 Task: Start in the project AgileCamp the sprint 'Regression Testing Sprint', with a duration of 1 week. Start in the project AgileCamp the sprint 'Regression Testing Sprint', with a duration of 3 weeks. Start in the project AgileCamp the sprint 'Regression Testing Sprint', with a duration of 2 weeks
Action: Mouse moved to (811, 192)
Screenshot: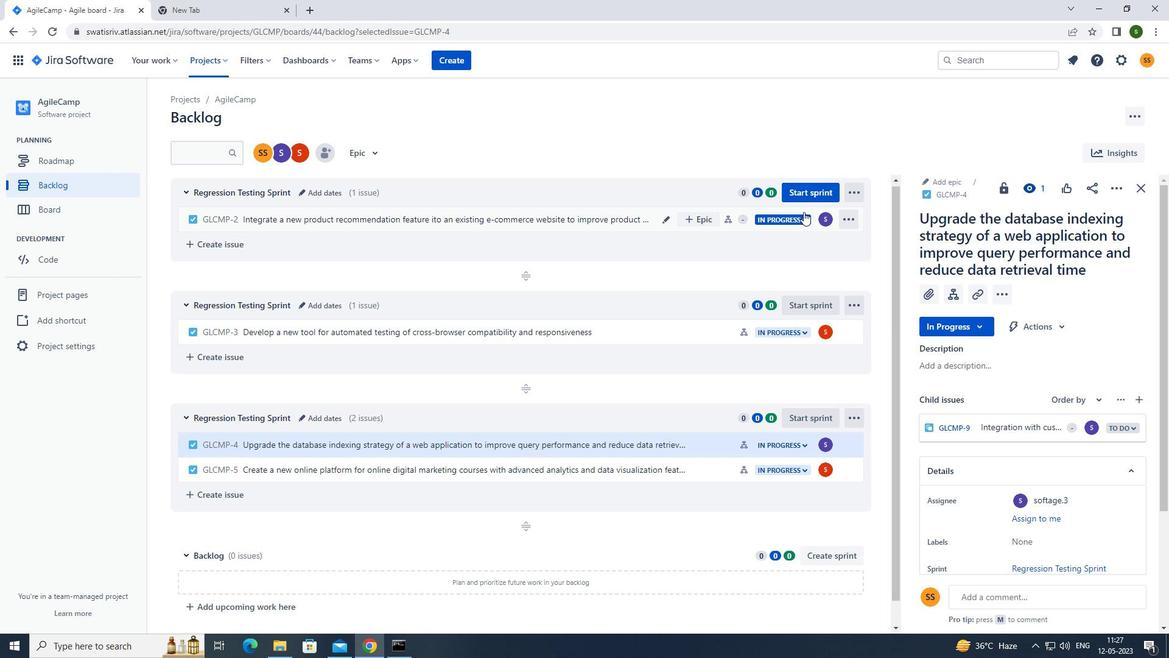 
Action: Mouse pressed left at (811, 192)
Screenshot: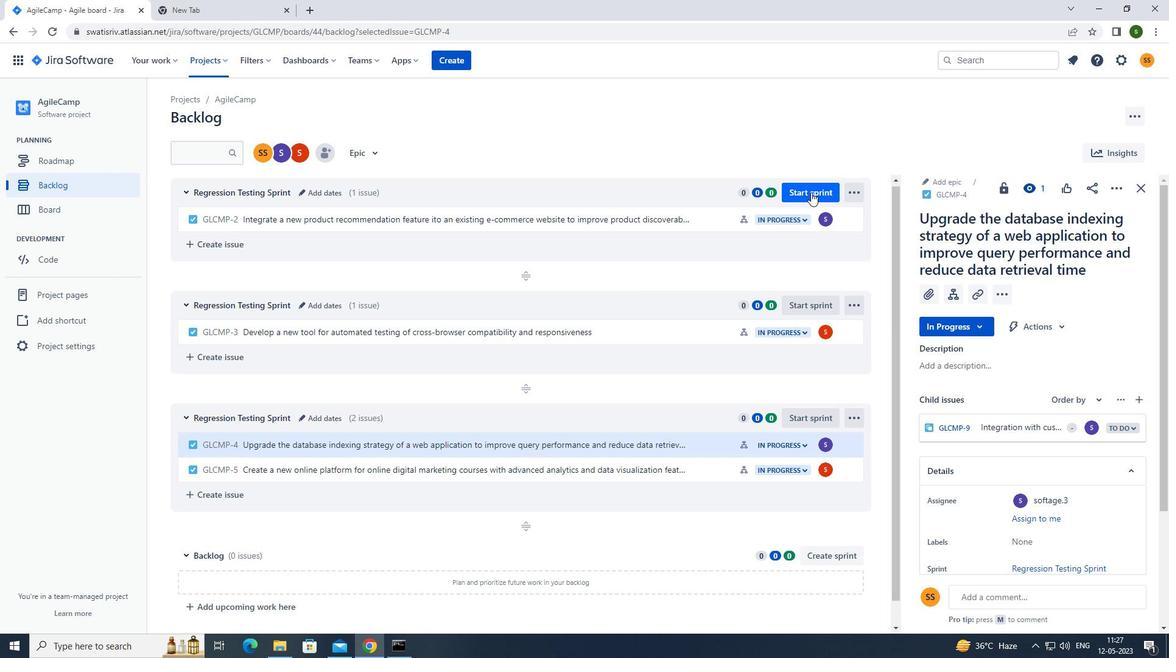 
Action: Mouse moved to (534, 212)
Screenshot: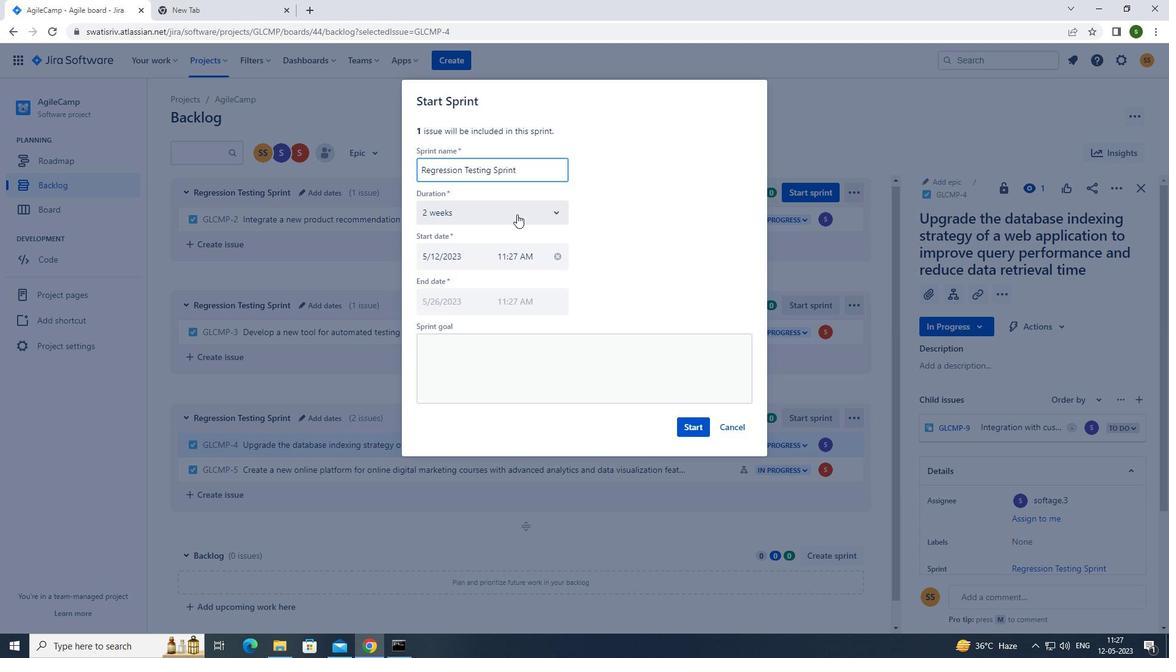
Action: Mouse pressed left at (534, 212)
Screenshot: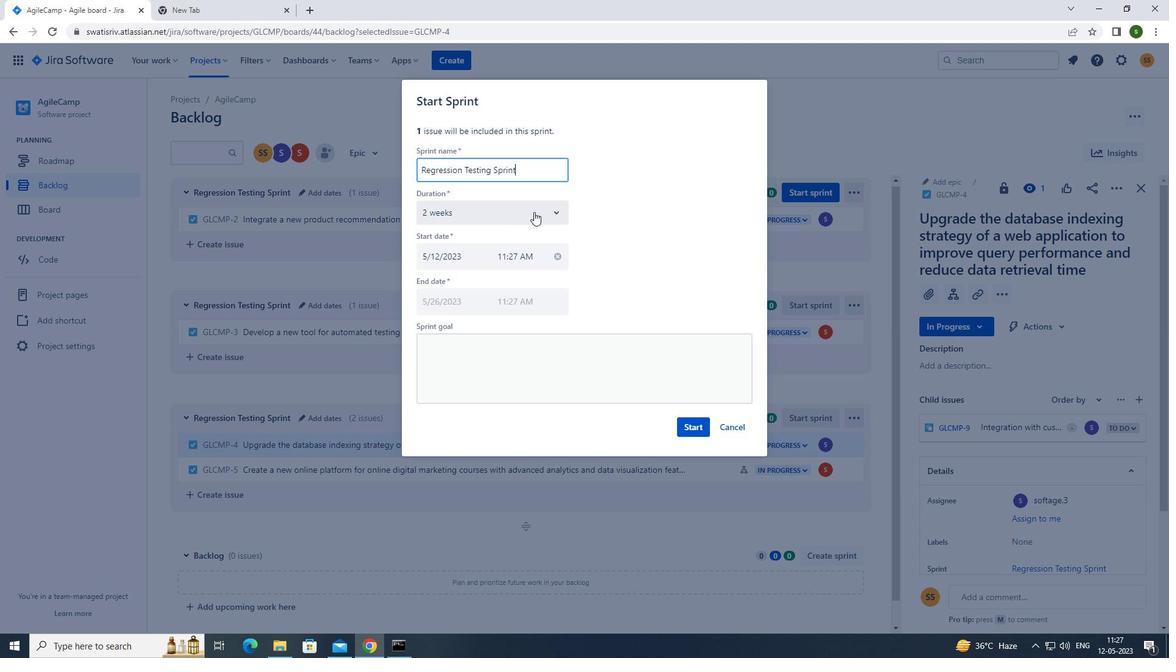 
Action: Mouse moved to (457, 243)
Screenshot: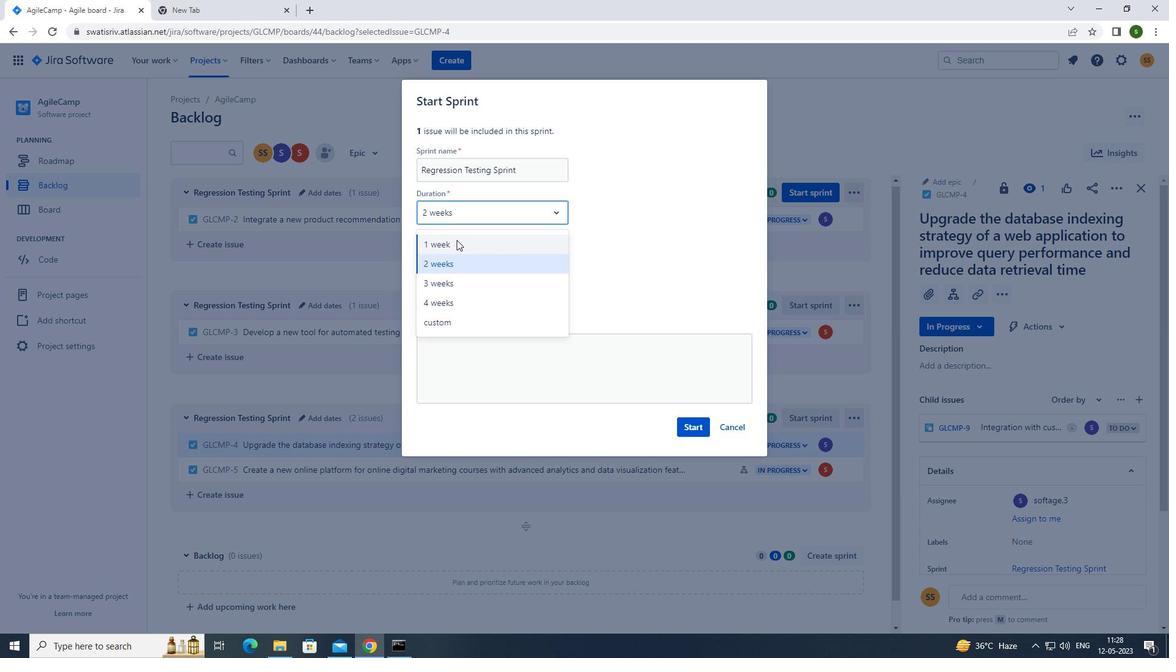 
Action: Mouse pressed left at (457, 243)
Screenshot: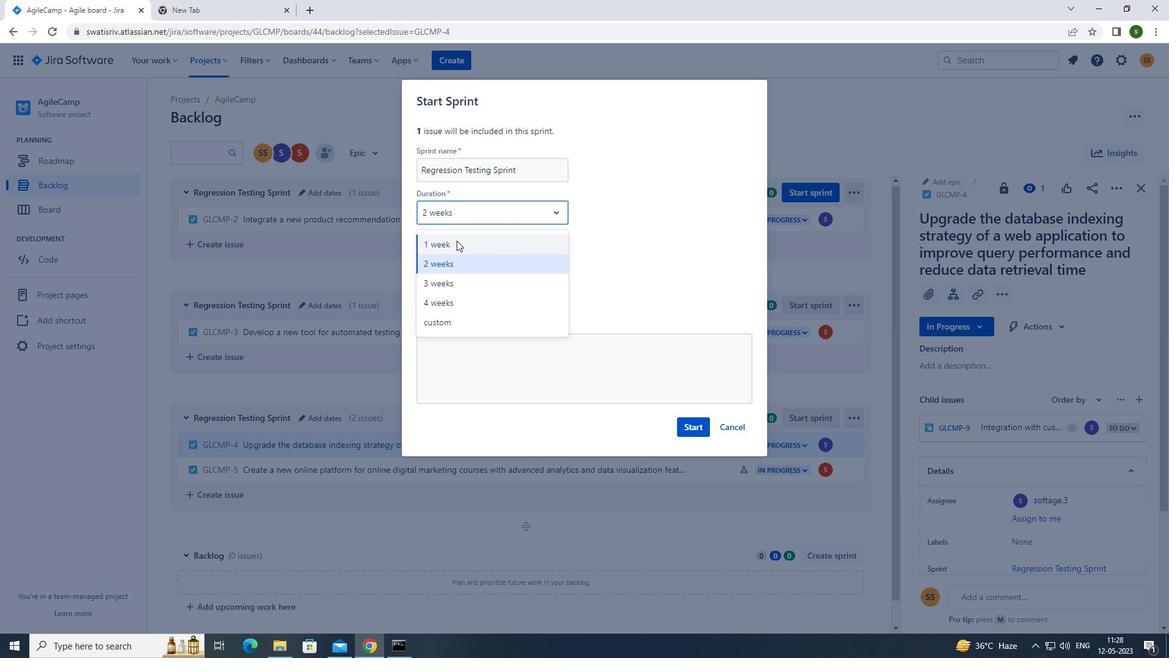 
Action: Mouse moved to (696, 433)
Screenshot: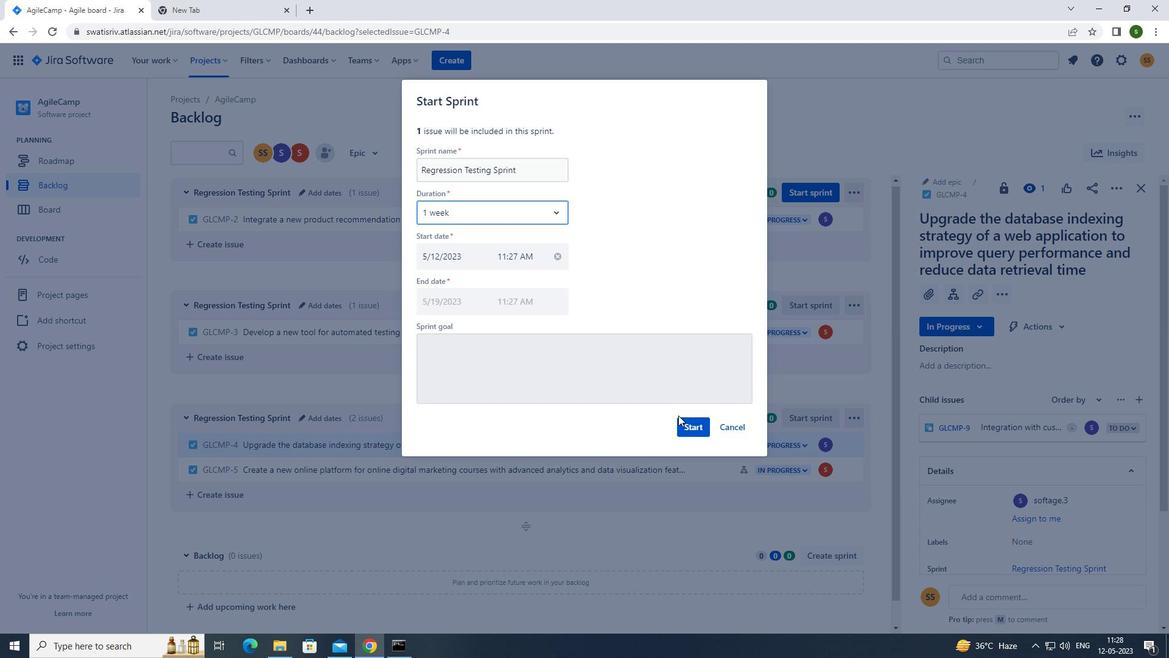 
Action: Mouse pressed left at (696, 433)
Screenshot: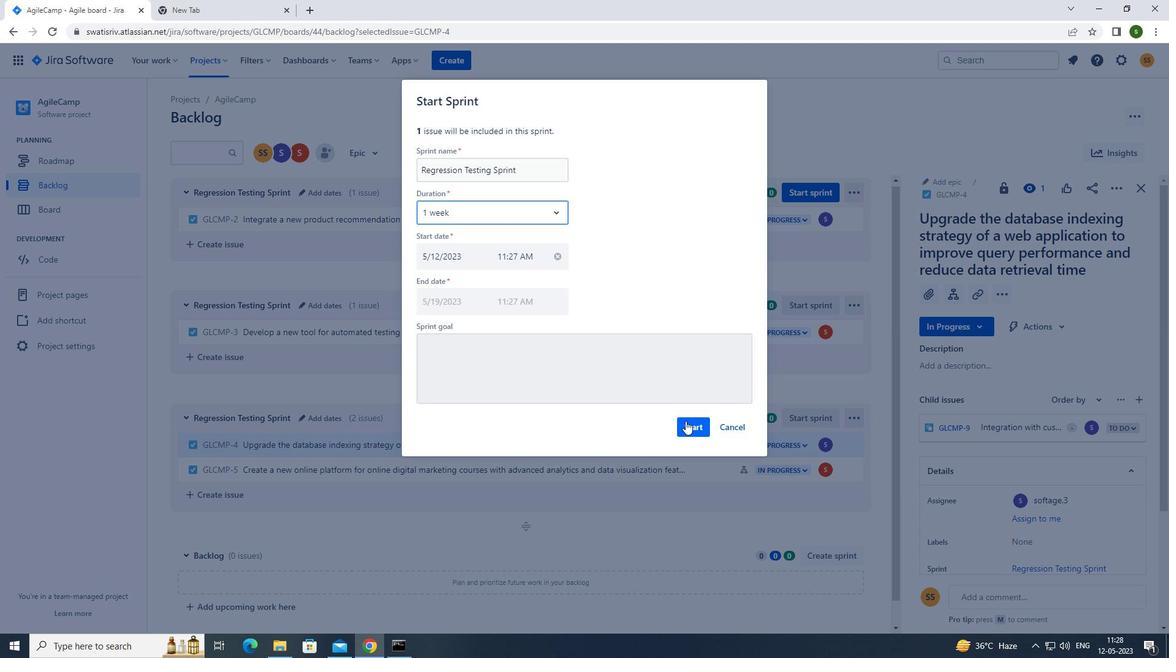 
Action: Mouse moved to (69, 180)
Screenshot: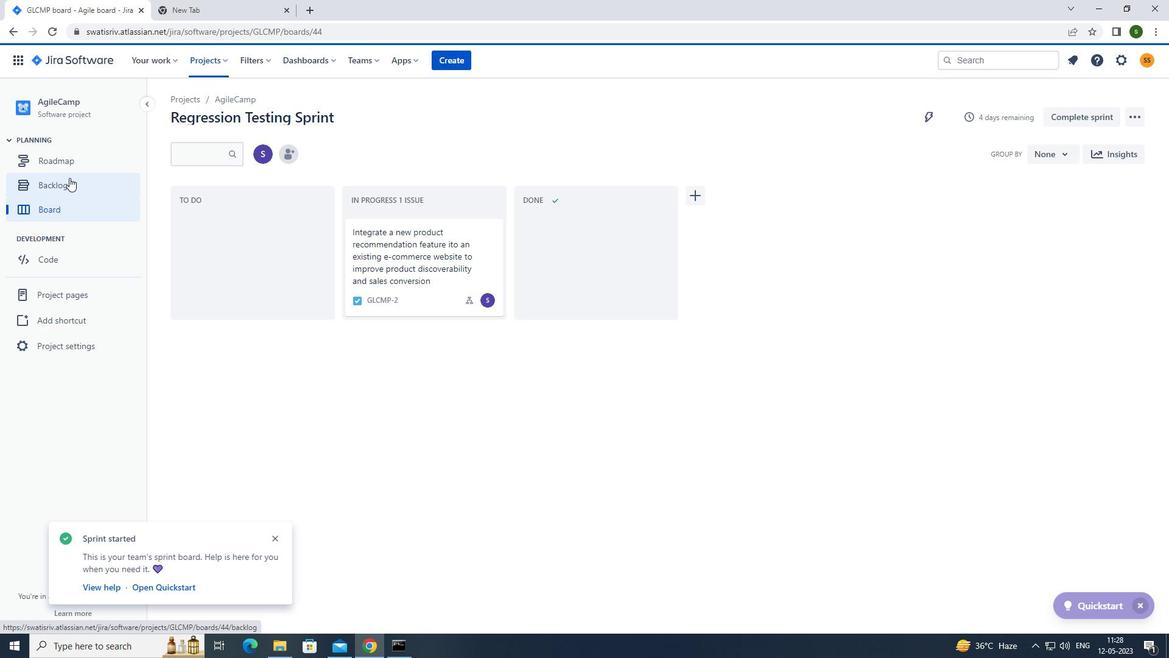 
Action: Mouse pressed left at (69, 180)
Screenshot: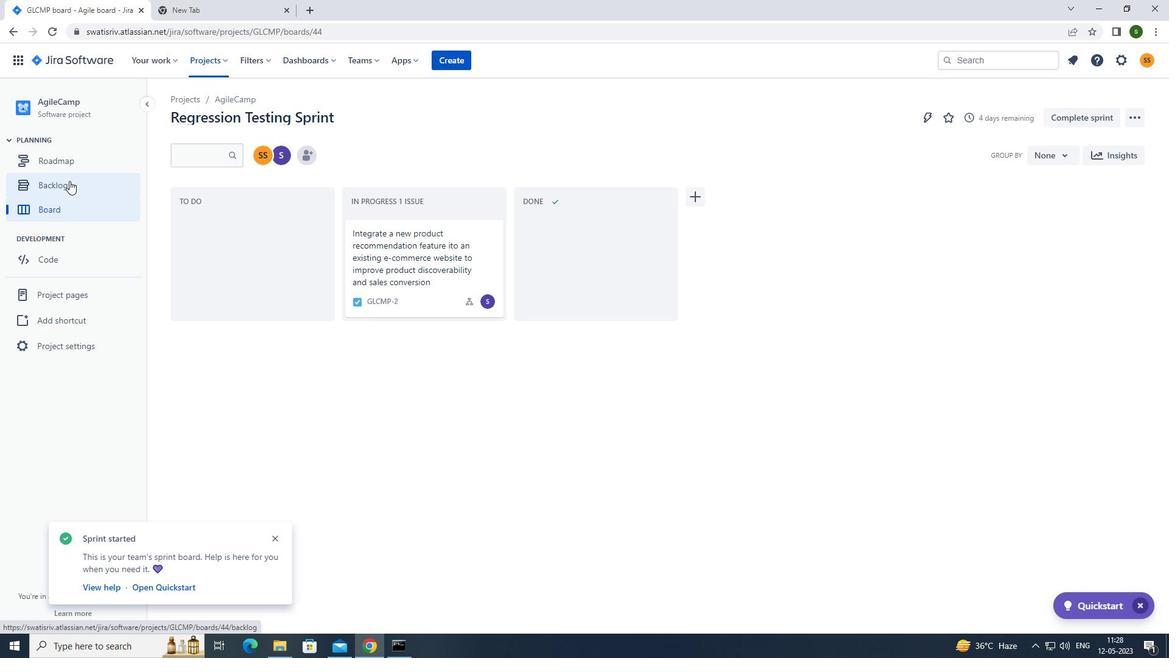 
Action: Mouse moved to (1068, 296)
Screenshot: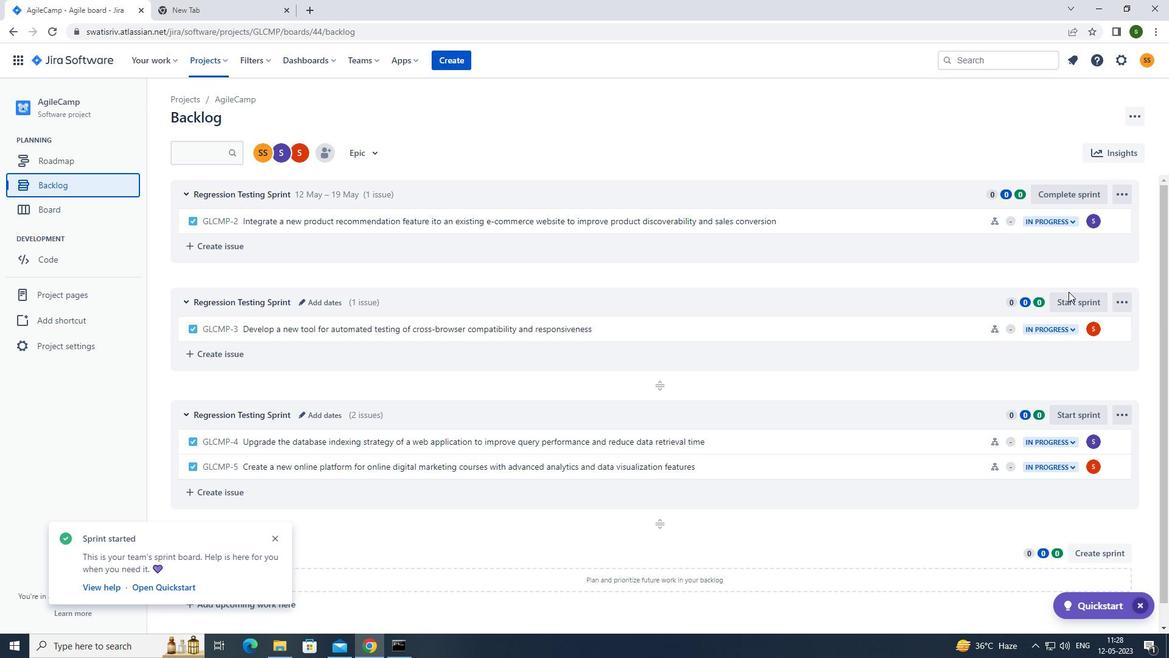 
Action: Mouse pressed left at (1068, 296)
Screenshot: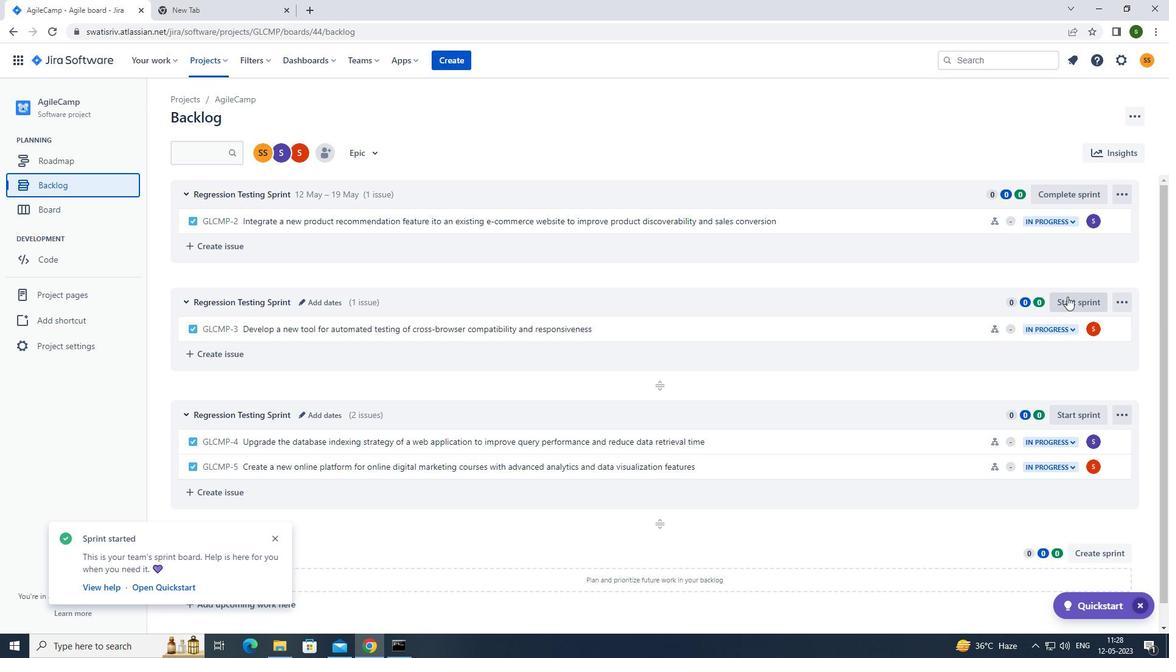 
Action: Mouse moved to (550, 214)
Screenshot: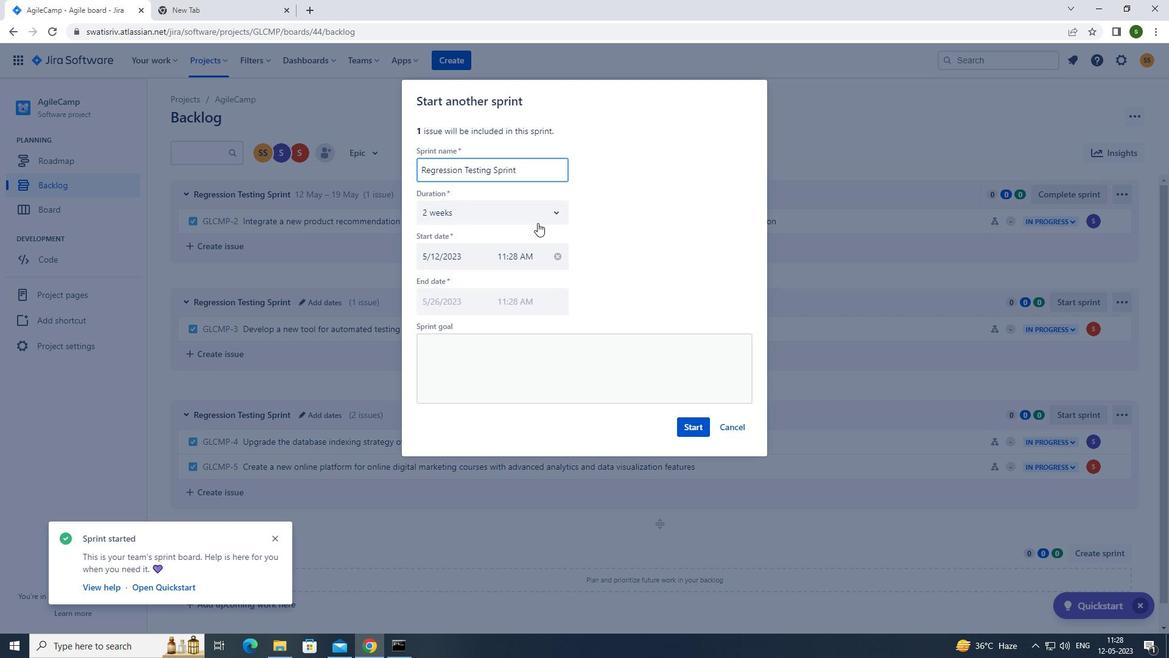
Action: Mouse pressed left at (550, 214)
Screenshot: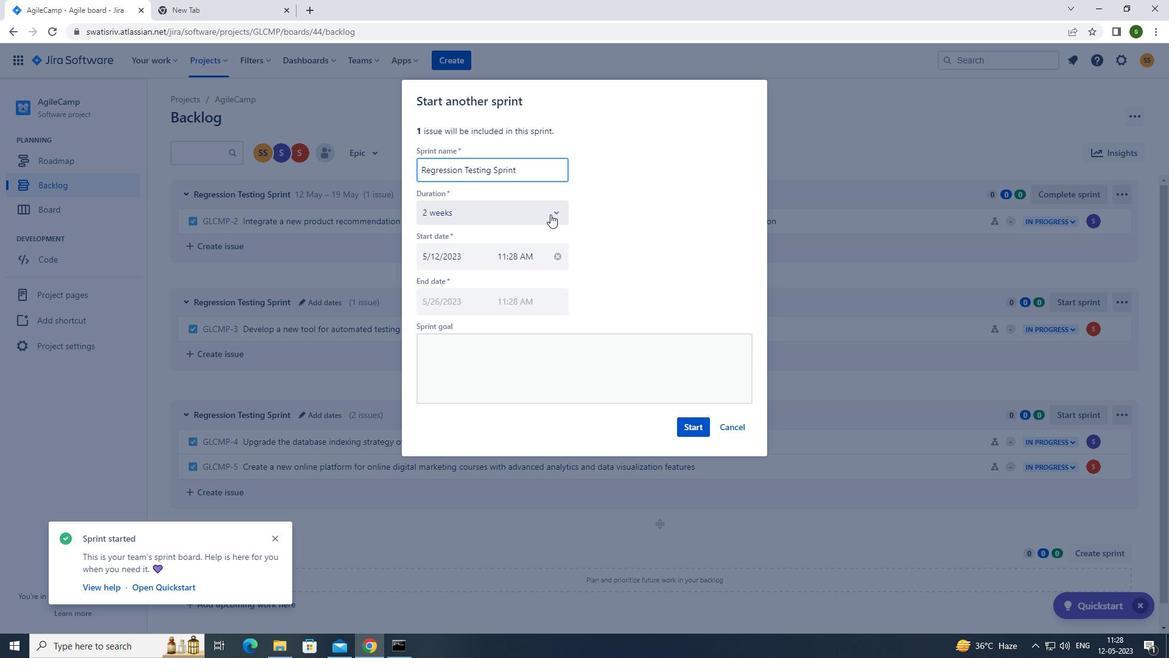 
Action: Mouse moved to (480, 285)
Screenshot: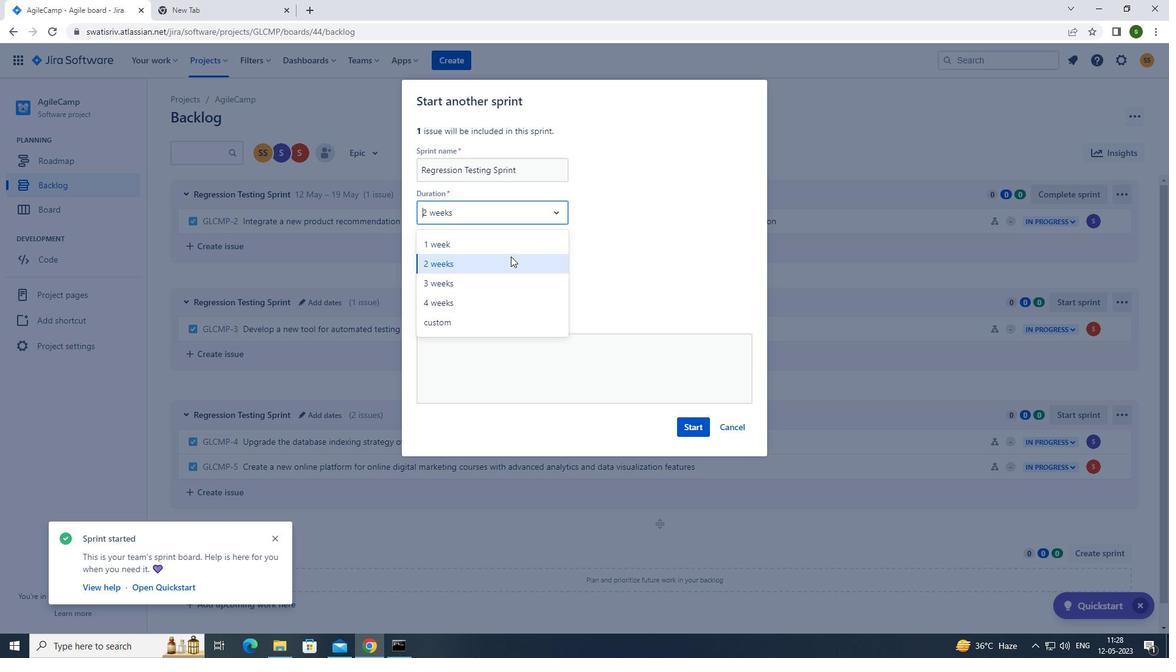 
Action: Mouse pressed left at (480, 285)
Screenshot: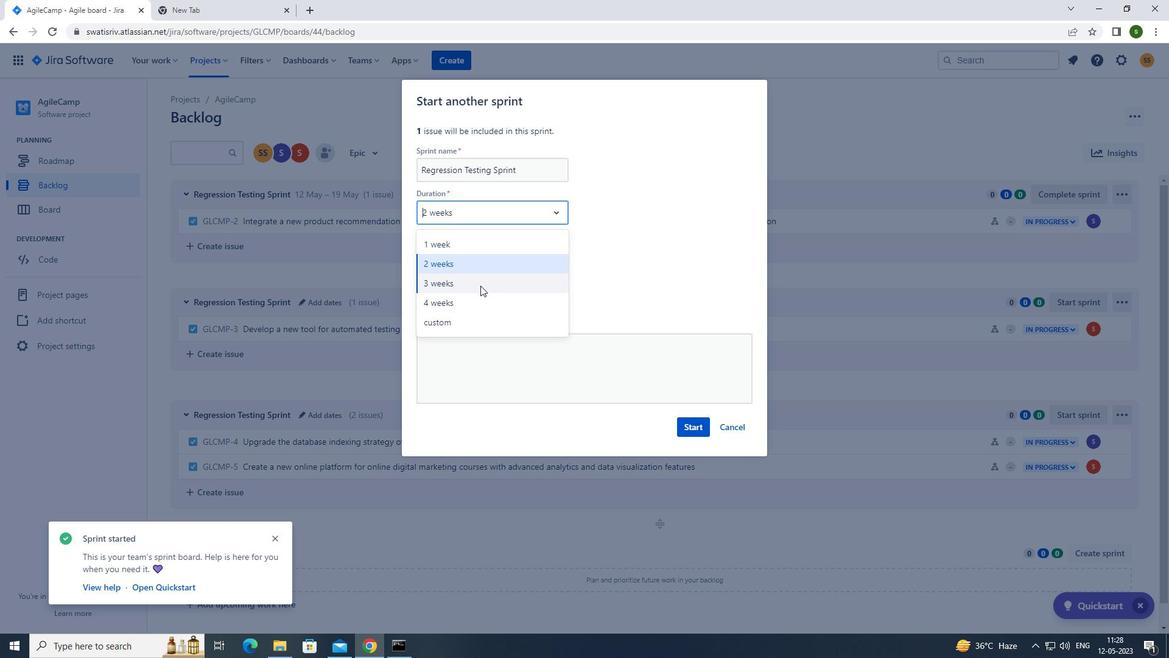 
Action: Mouse moved to (692, 432)
Screenshot: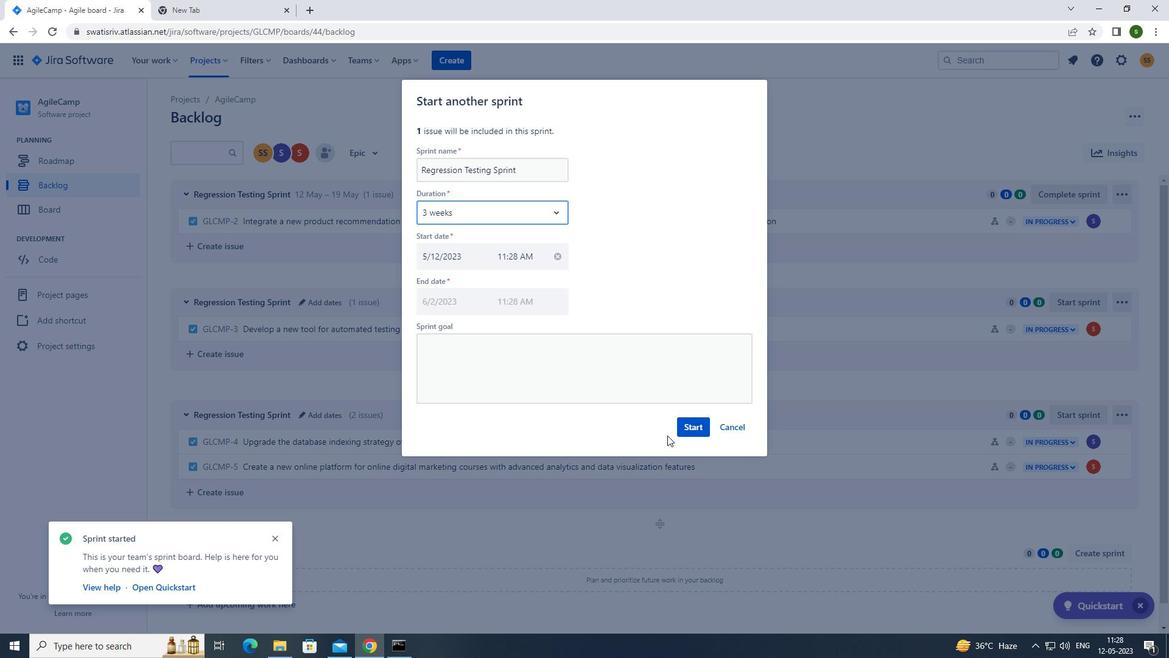 
Action: Mouse pressed left at (692, 432)
Screenshot: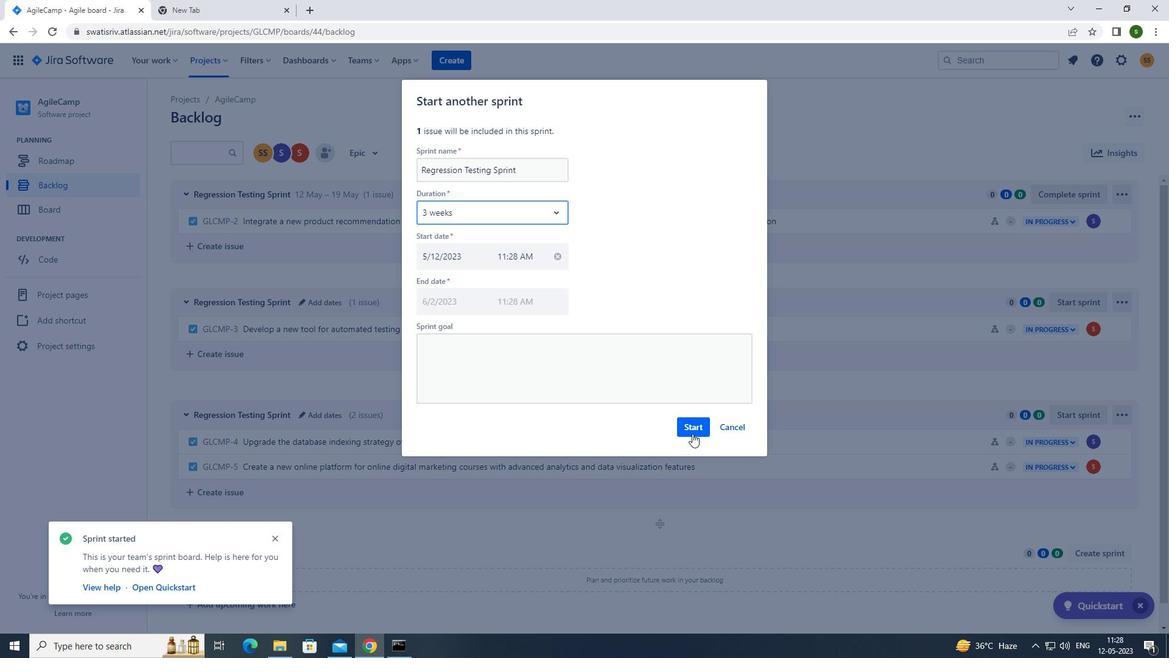 
Action: Mouse moved to (118, 190)
Screenshot: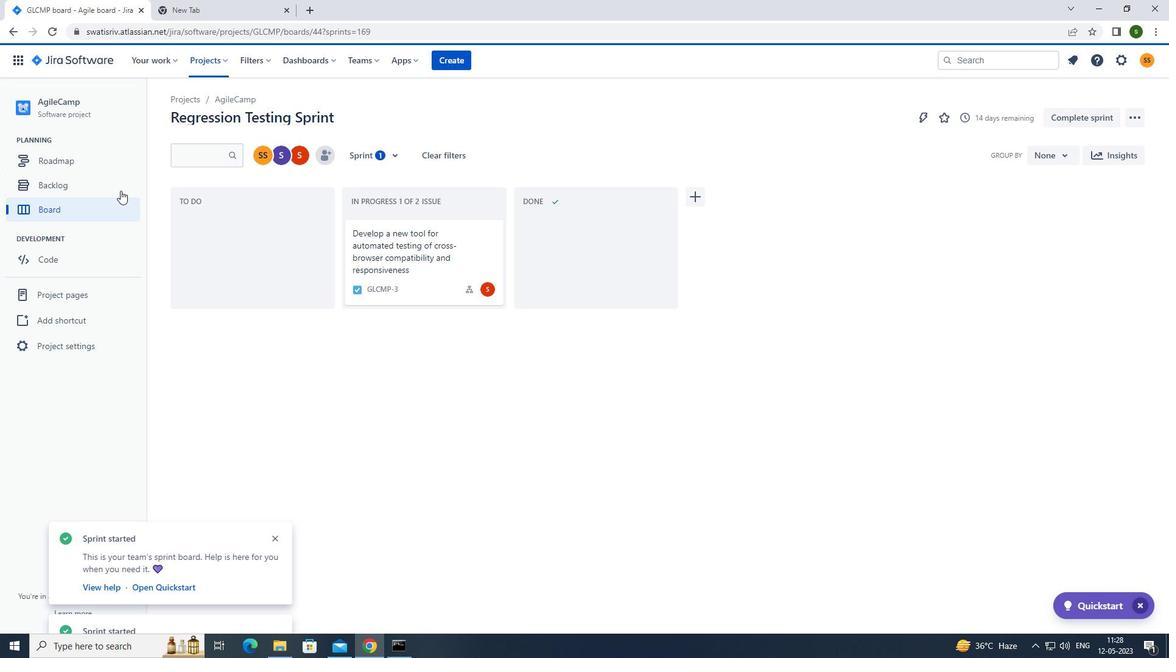 
Action: Mouse pressed left at (118, 190)
Screenshot: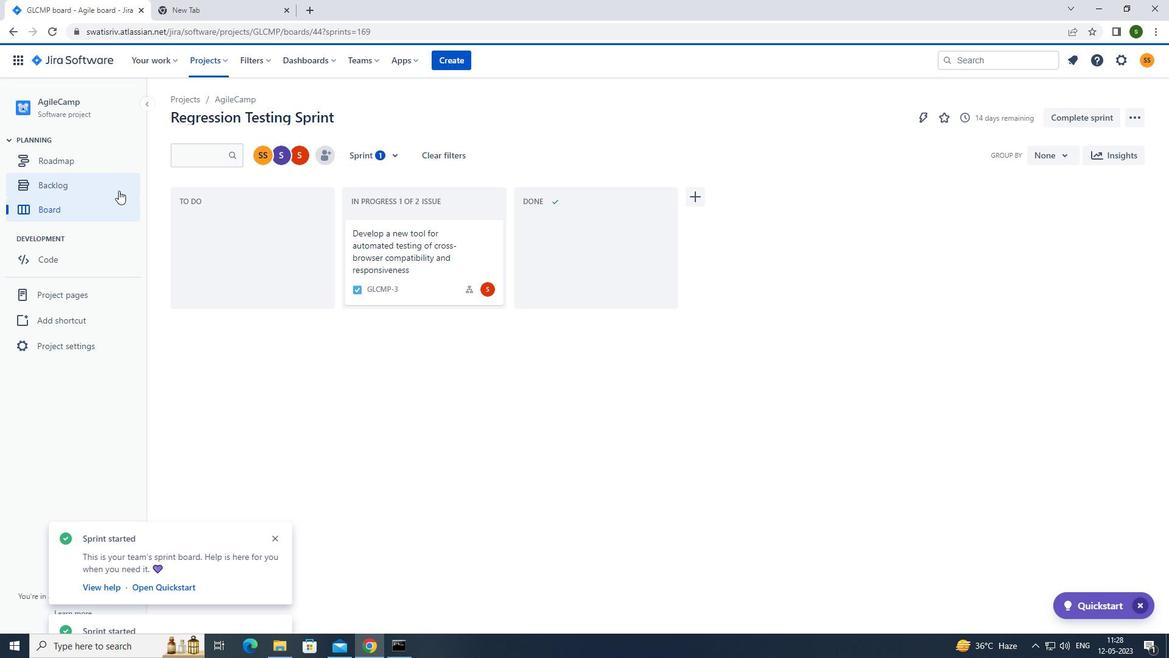 
Action: Mouse moved to (1062, 405)
Screenshot: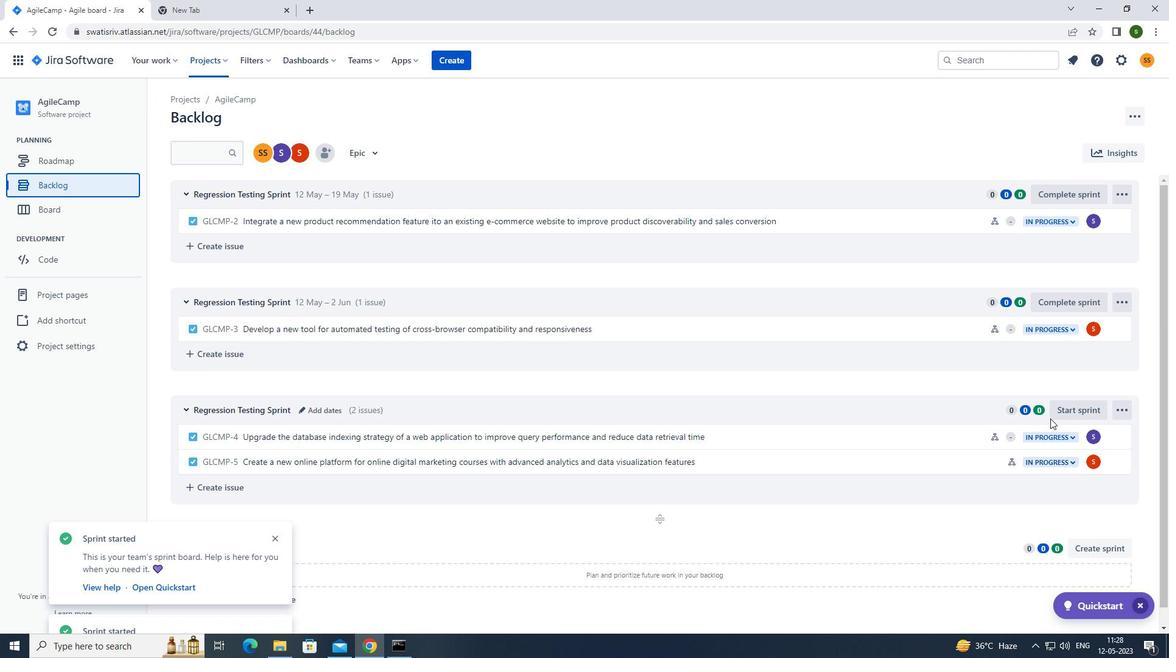 
Action: Mouse pressed left at (1062, 405)
Screenshot: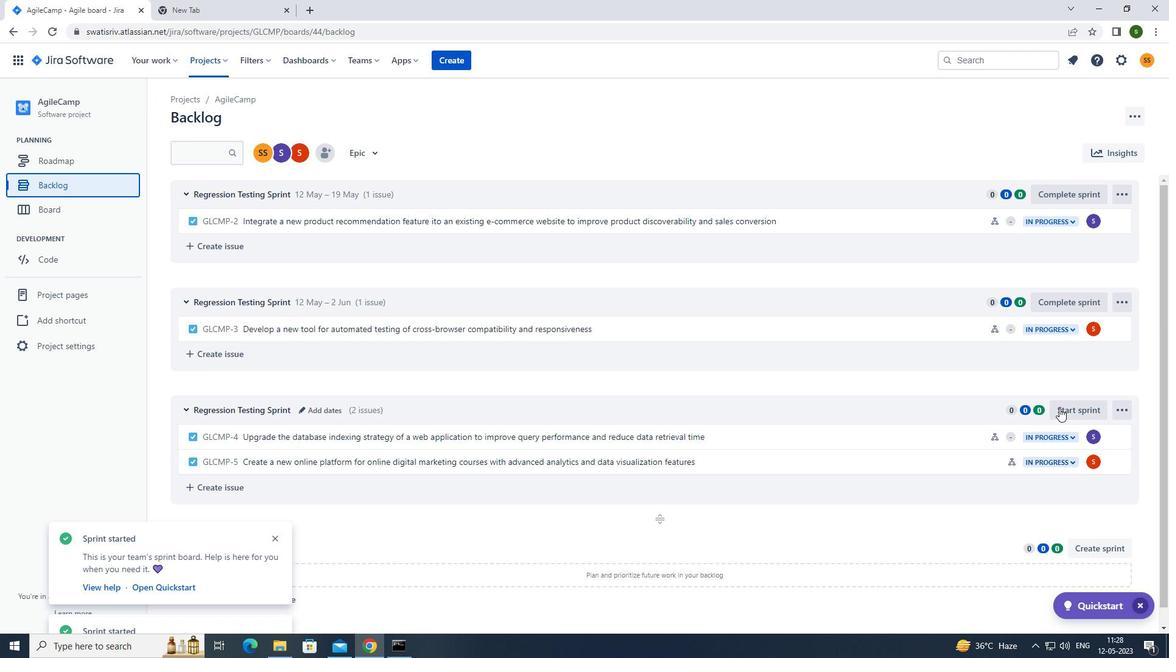 
Action: Mouse moved to (524, 210)
Screenshot: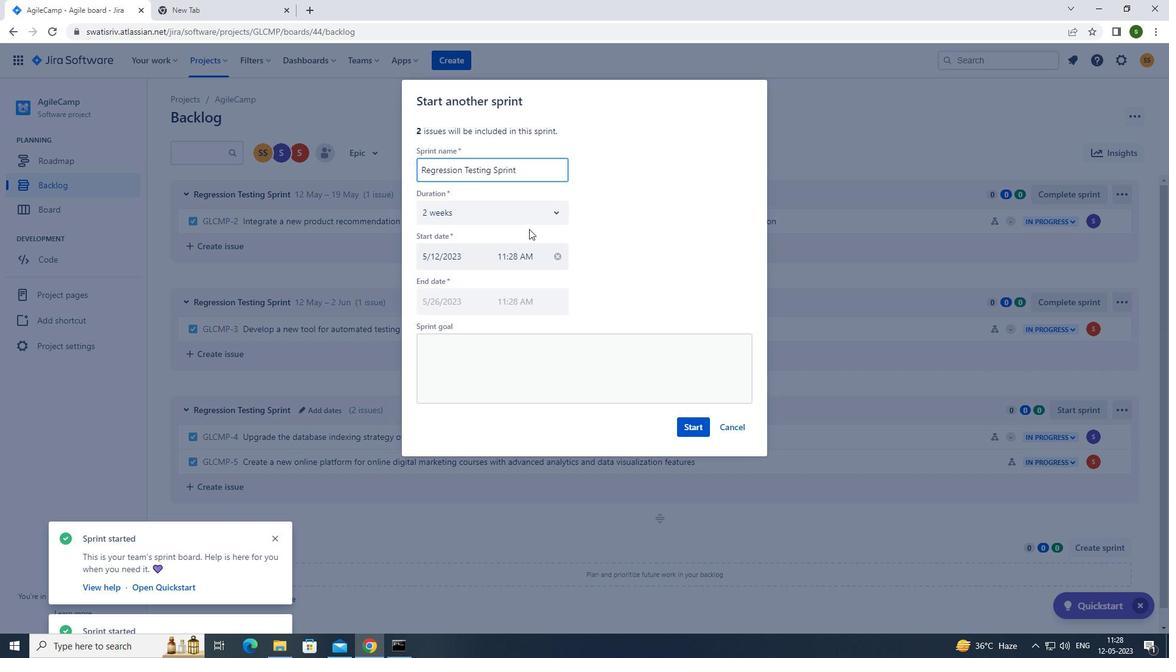 
Action: Mouse pressed left at (524, 210)
Screenshot: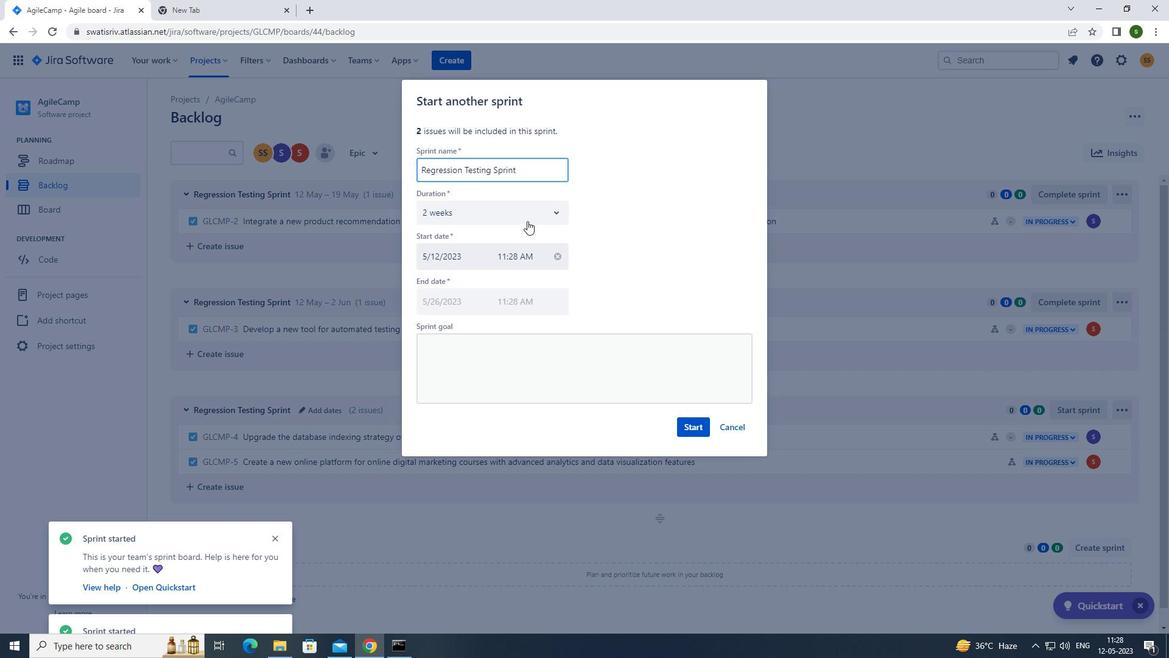 
Action: Mouse moved to (455, 259)
Screenshot: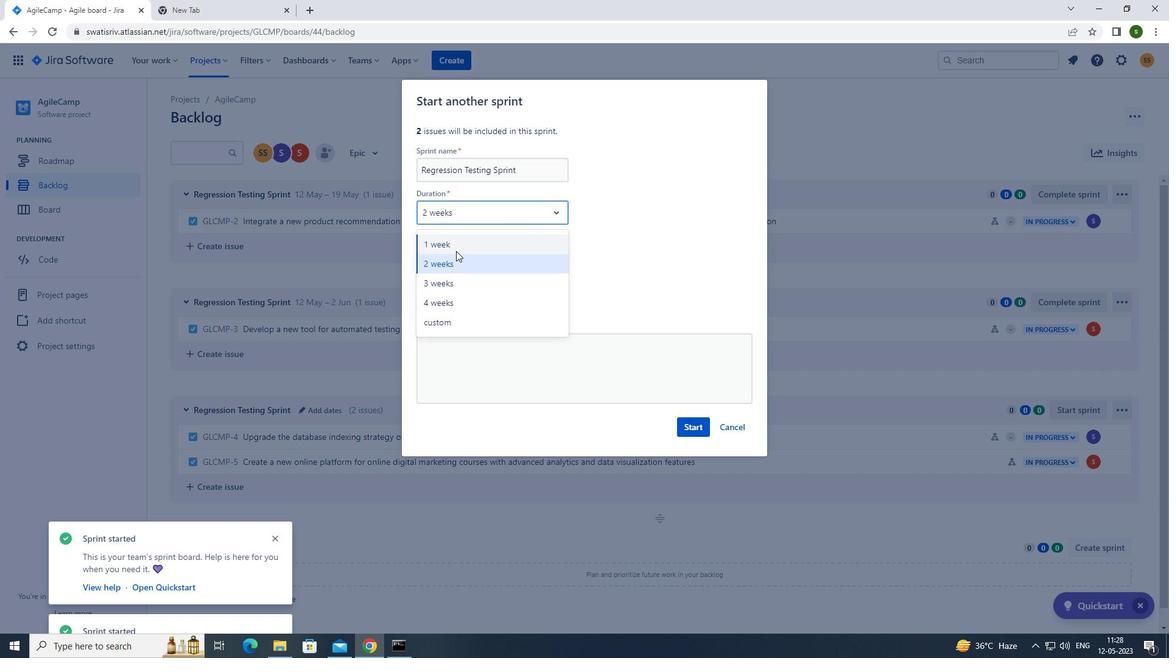 
Action: Mouse pressed left at (455, 259)
Screenshot: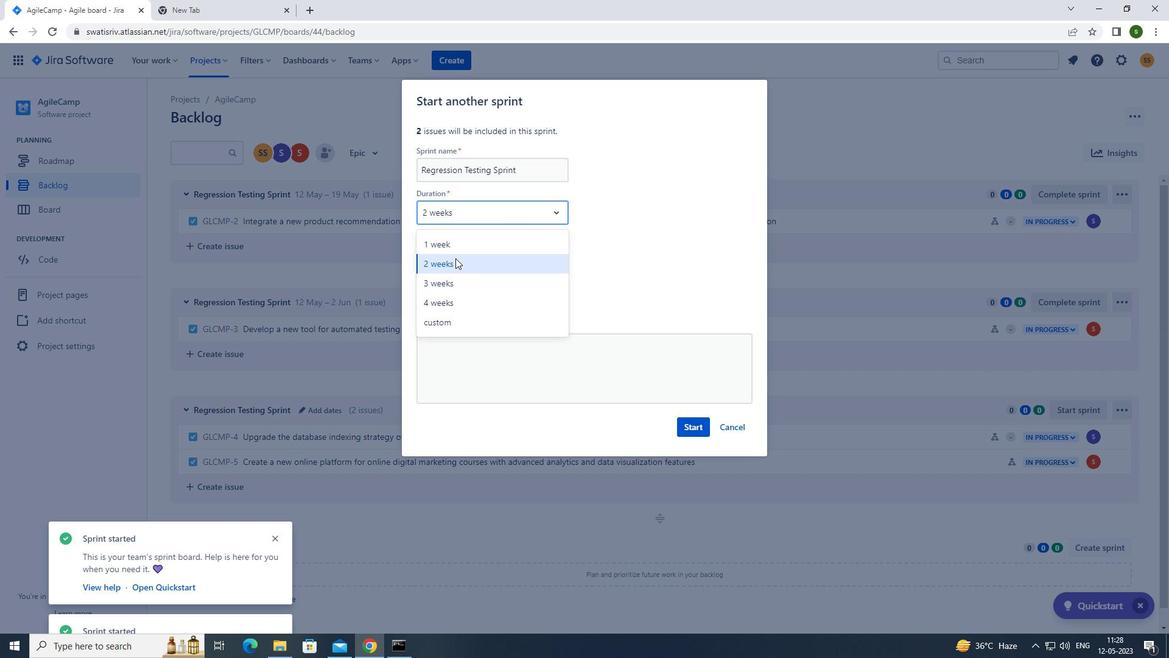 
Action: Mouse moved to (698, 427)
Screenshot: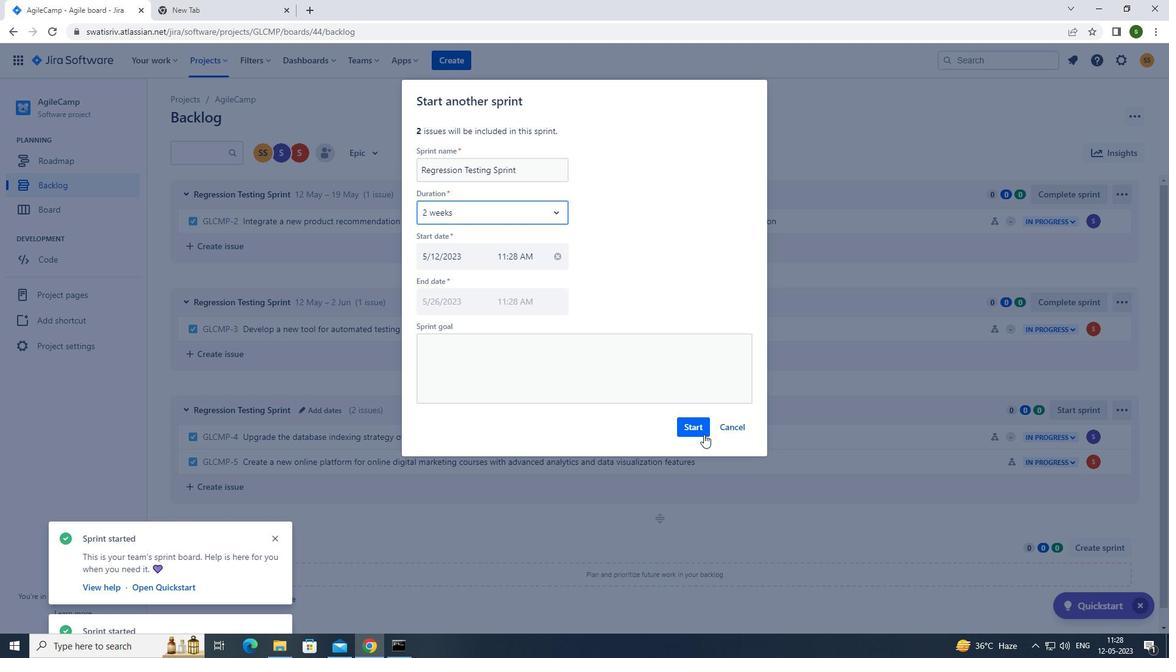 
Action: Mouse pressed left at (698, 427)
Screenshot: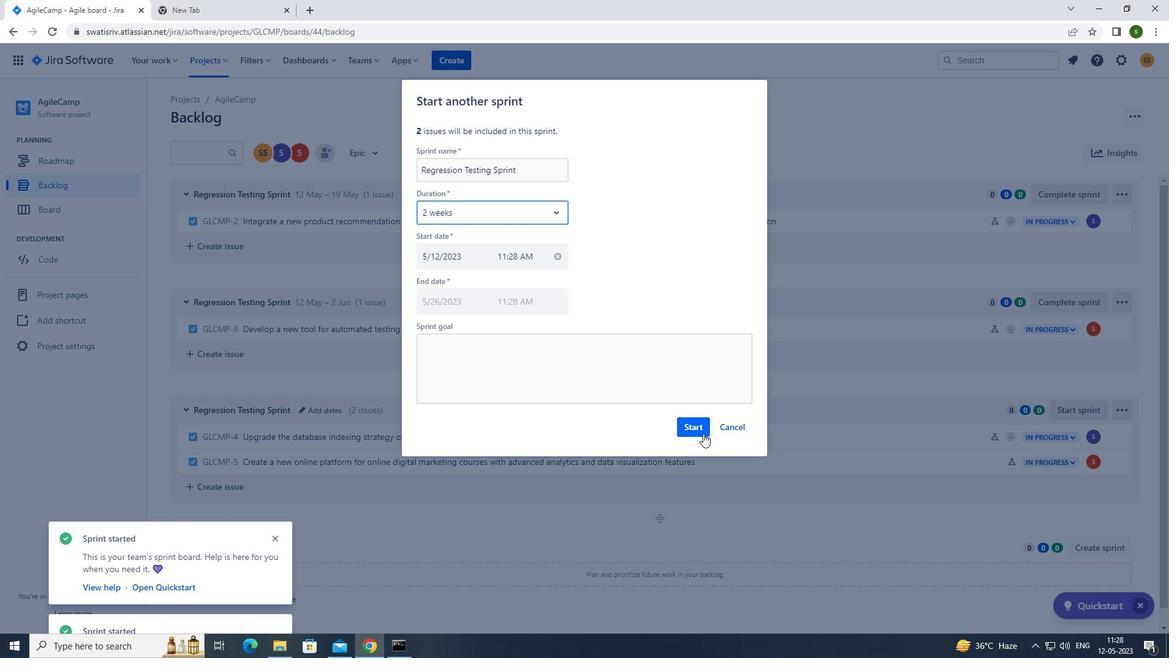 
